 Task: Move the task Implement a feature for users to collaborate on projects within the app to the section To-Do in the project VitalityTech and sort the tasks in the project by Due Date.
Action: Mouse moved to (14, 63)
Screenshot: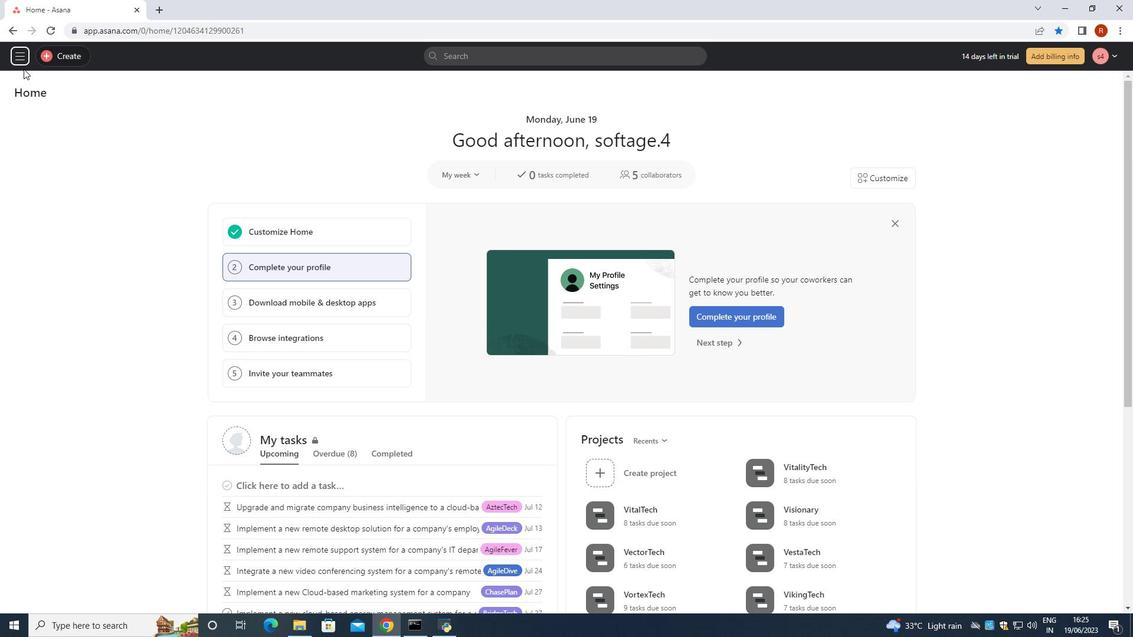 
Action: Mouse pressed left at (14, 63)
Screenshot: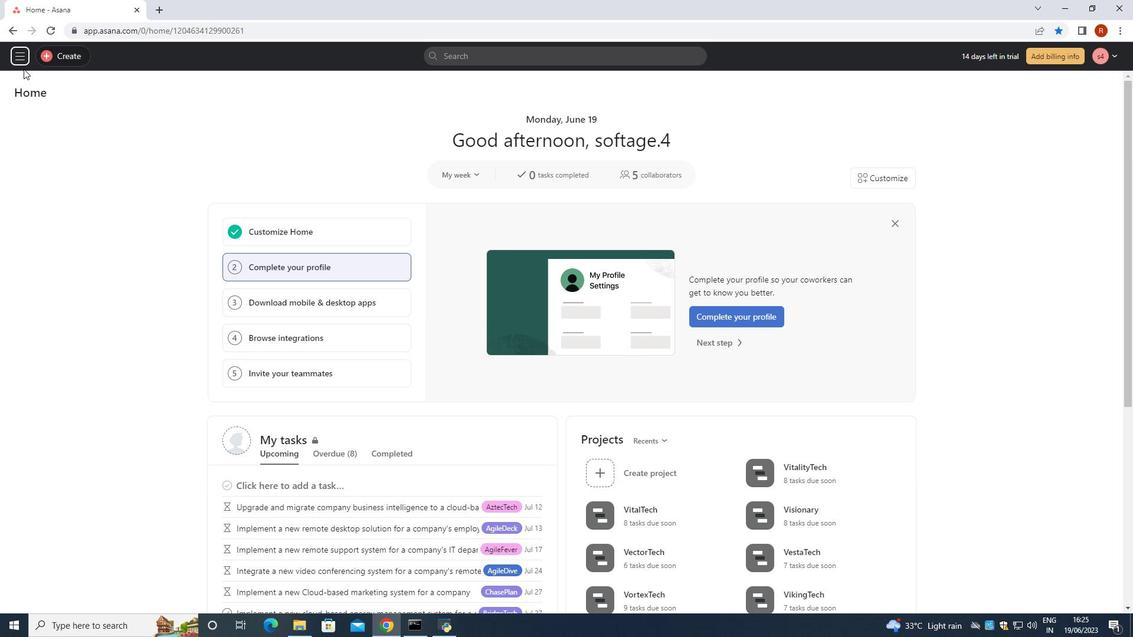 
Action: Mouse moved to (43, 335)
Screenshot: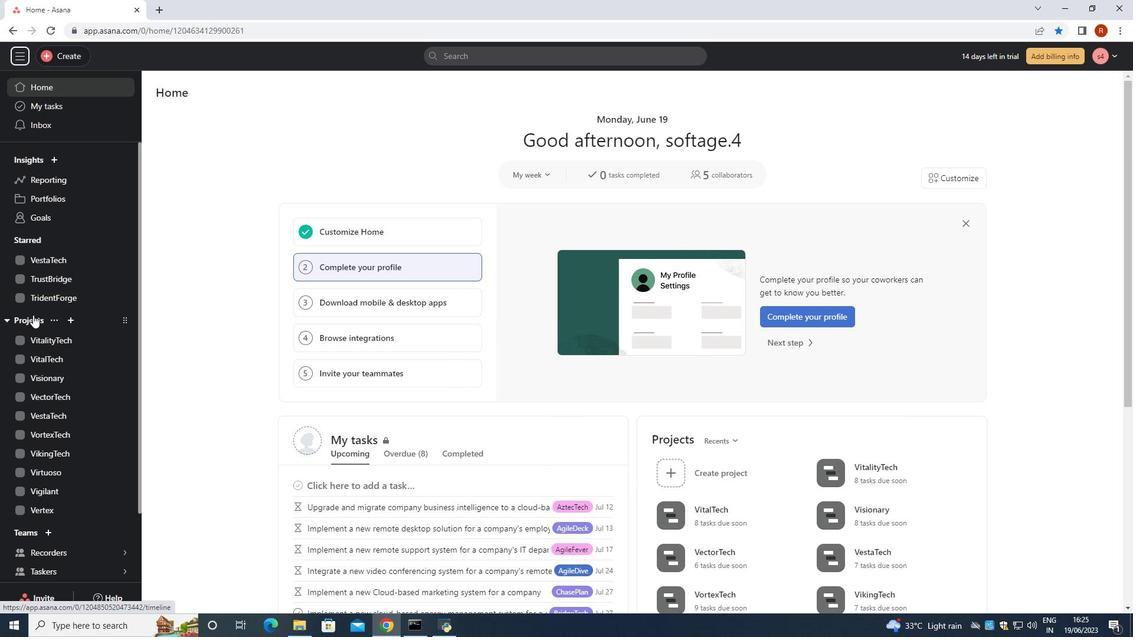 
Action: Mouse pressed left at (43, 335)
Screenshot: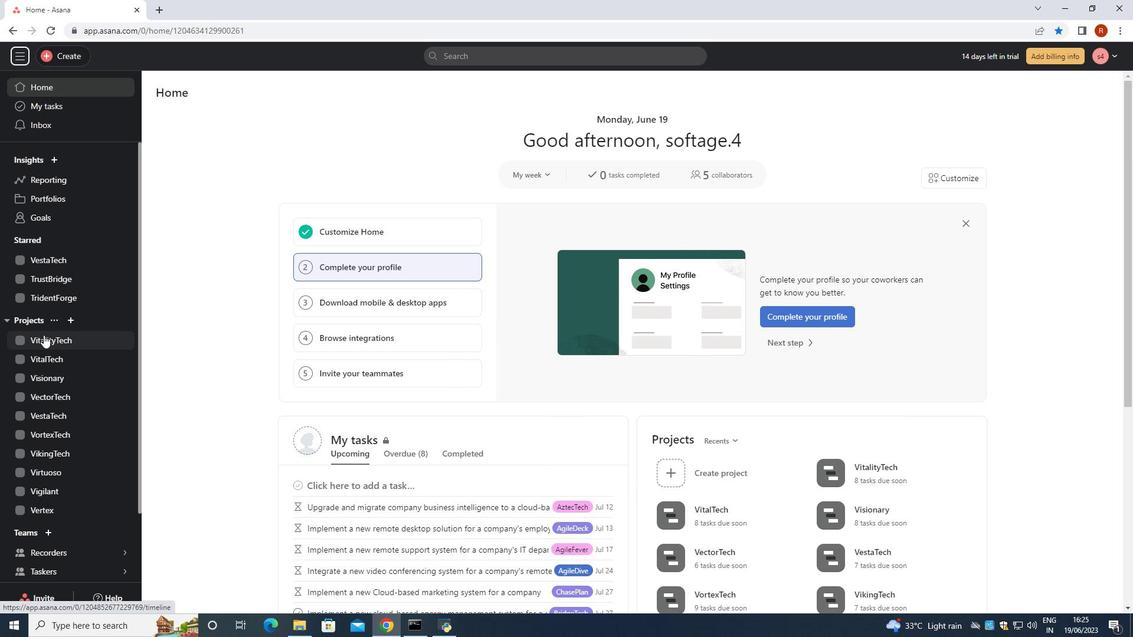 
Action: Mouse moved to (446, 265)
Screenshot: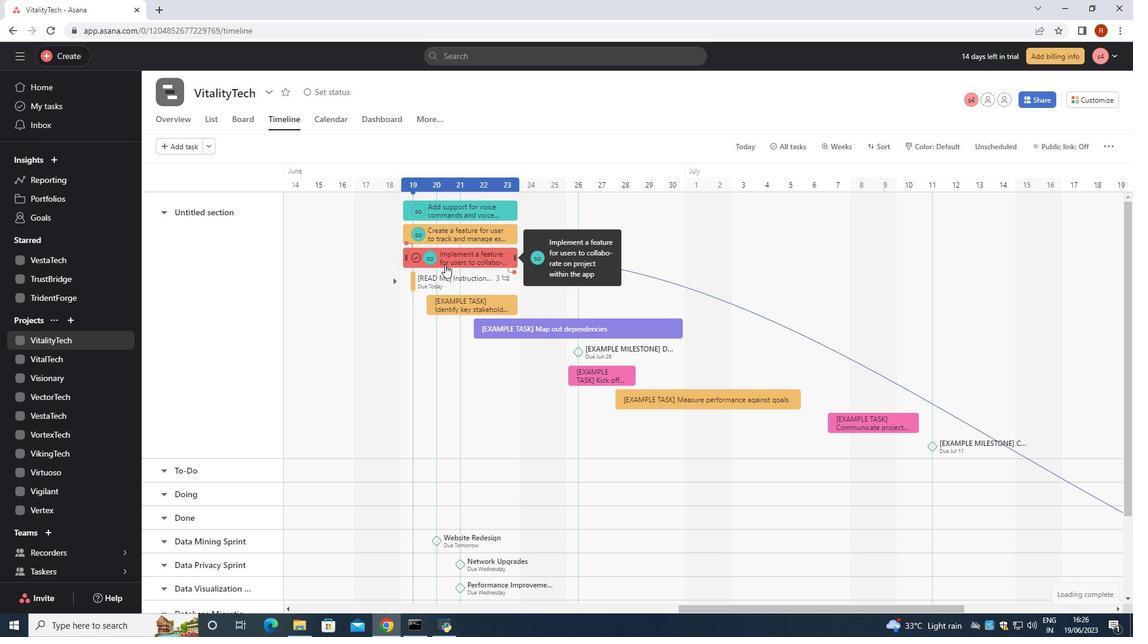 
Action: Mouse pressed left at (446, 265)
Screenshot: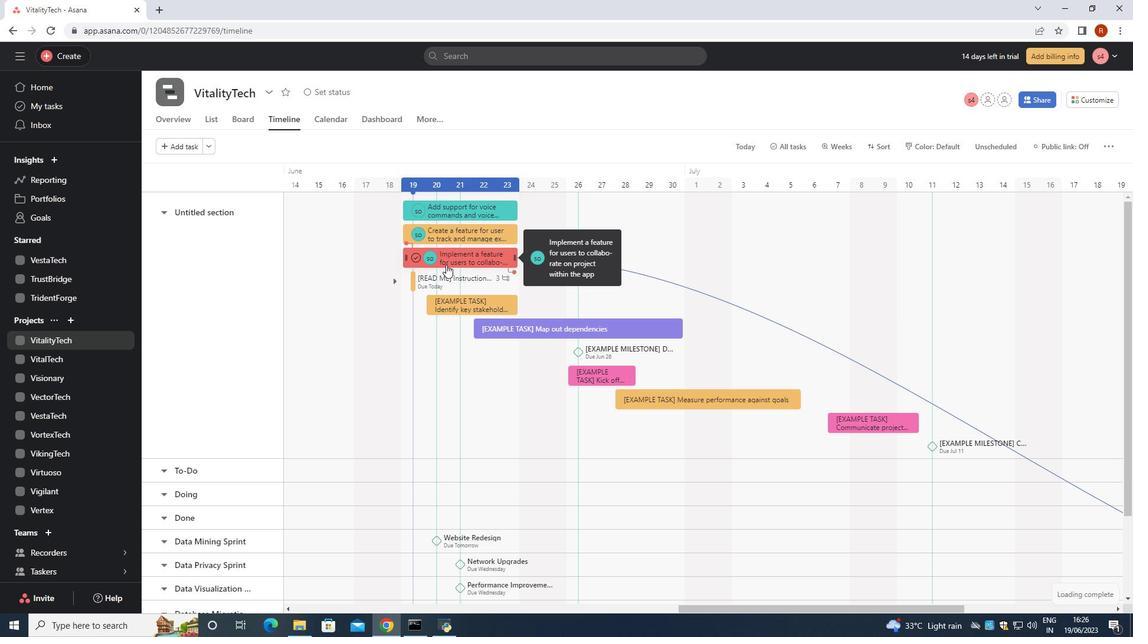 
Action: Mouse moved to (911, 280)
Screenshot: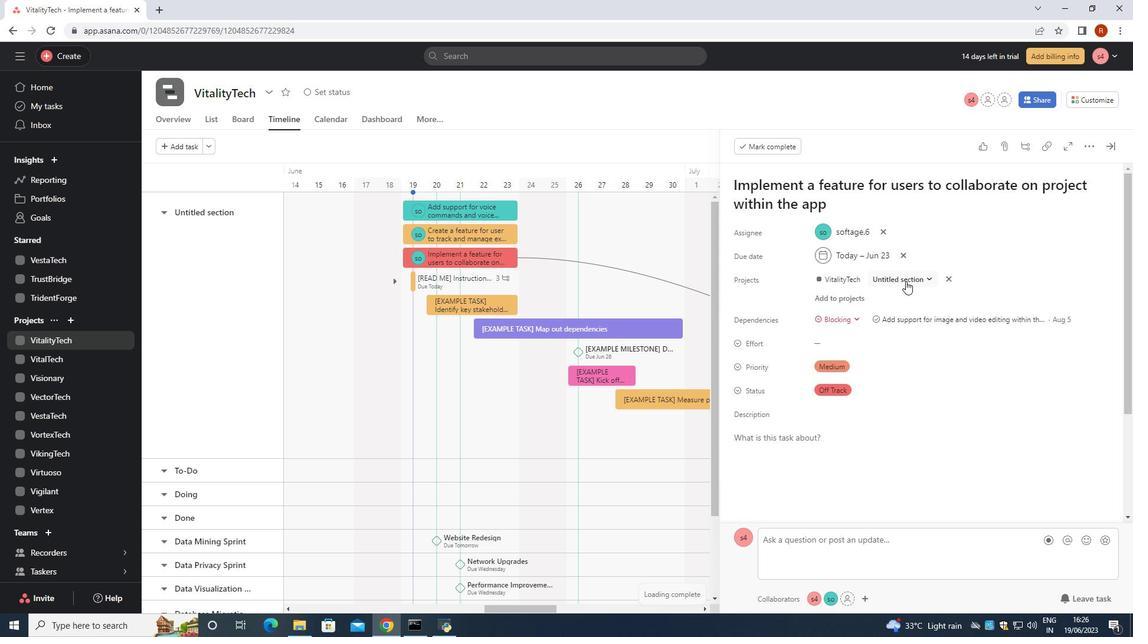 
Action: Mouse pressed left at (911, 280)
Screenshot: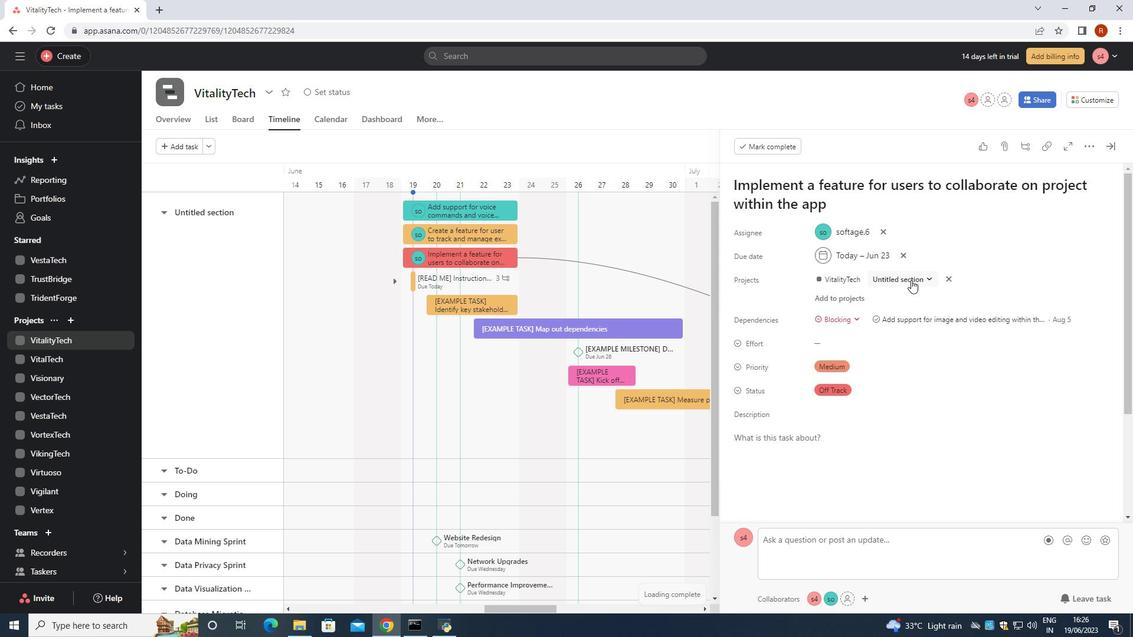 
Action: Mouse moved to (851, 328)
Screenshot: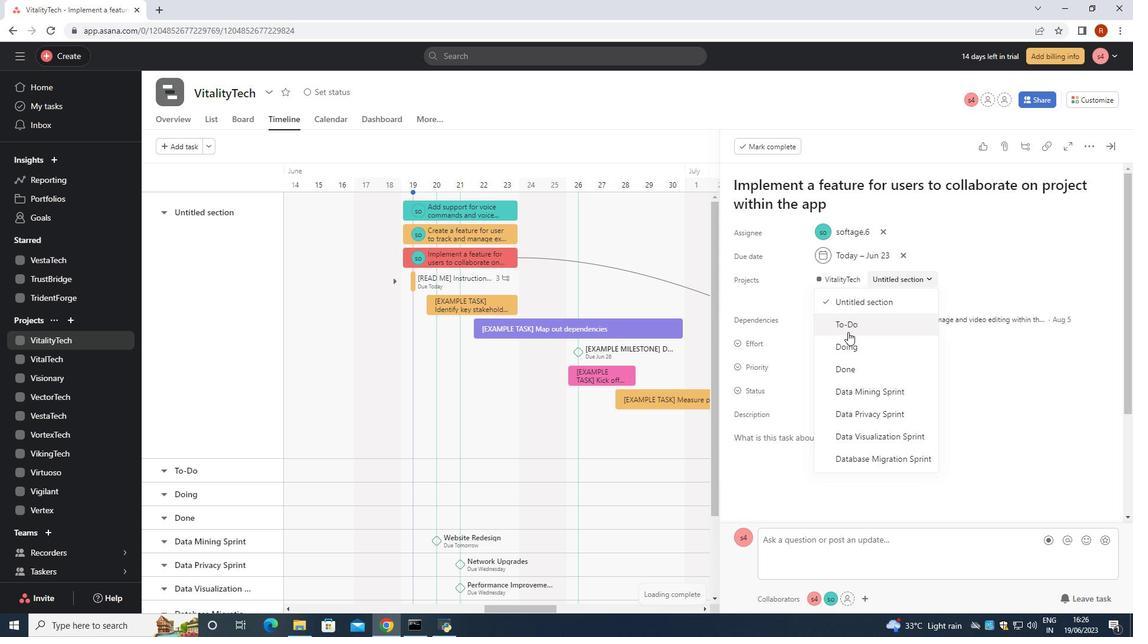 
Action: Mouse pressed left at (851, 328)
Screenshot: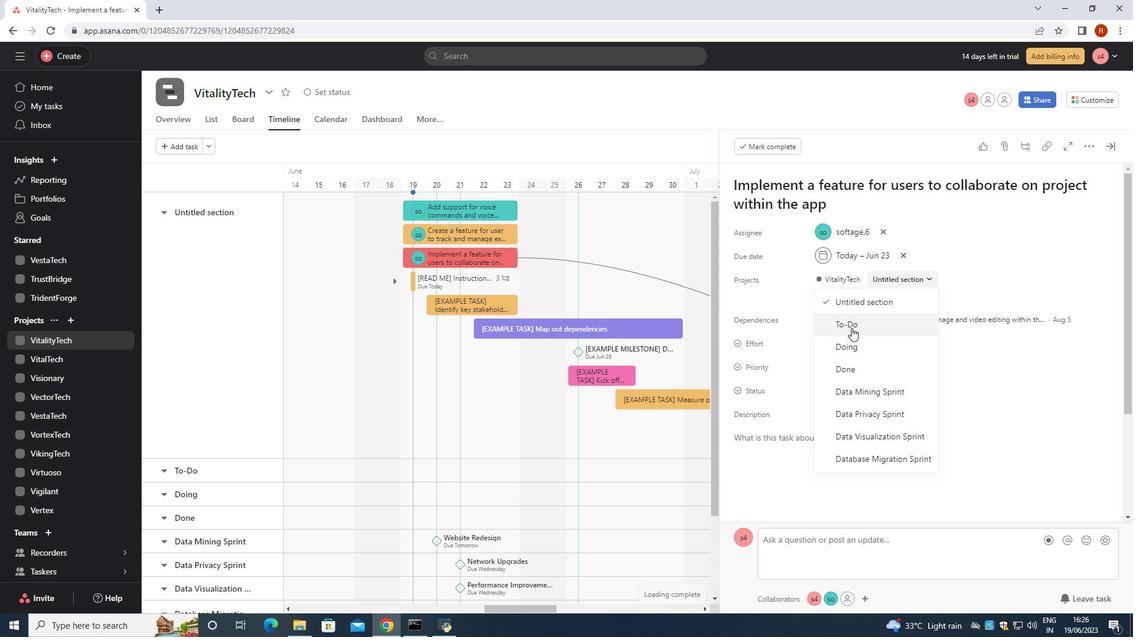 
Action: Mouse moved to (208, 121)
Screenshot: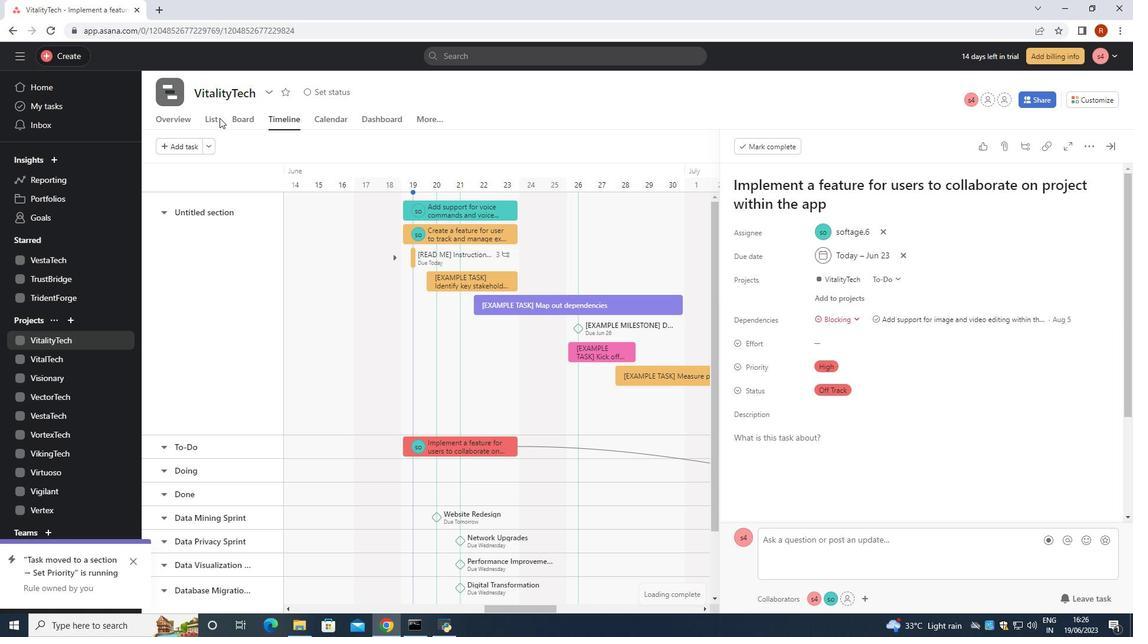 
Action: Mouse pressed left at (208, 121)
Screenshot: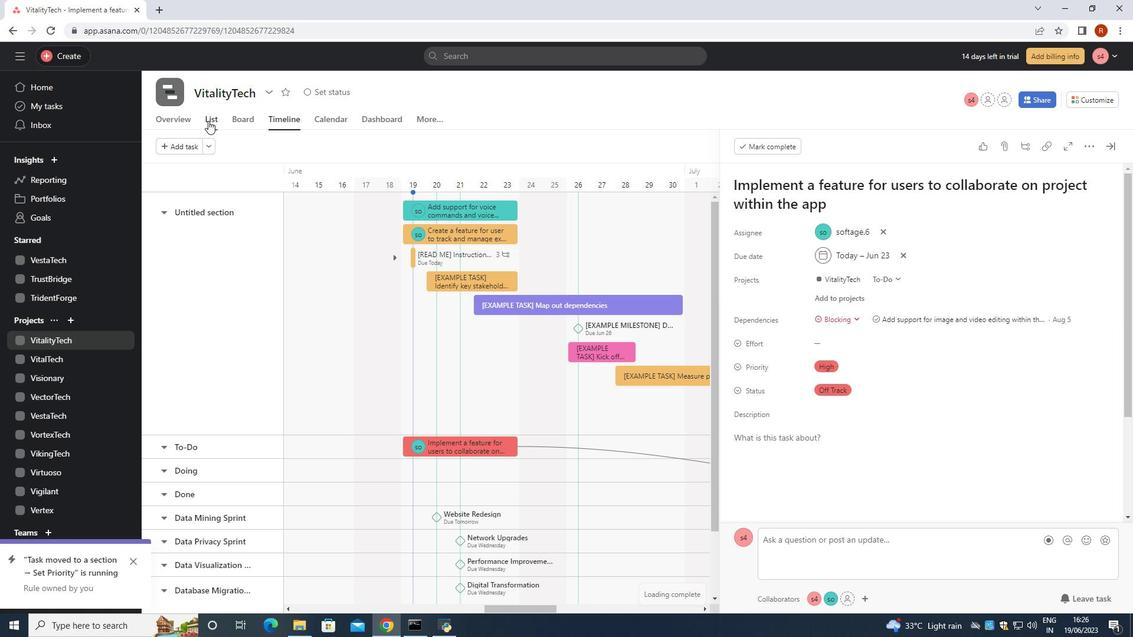 
Action: Mouse moved to (283, 149)
Screenshot: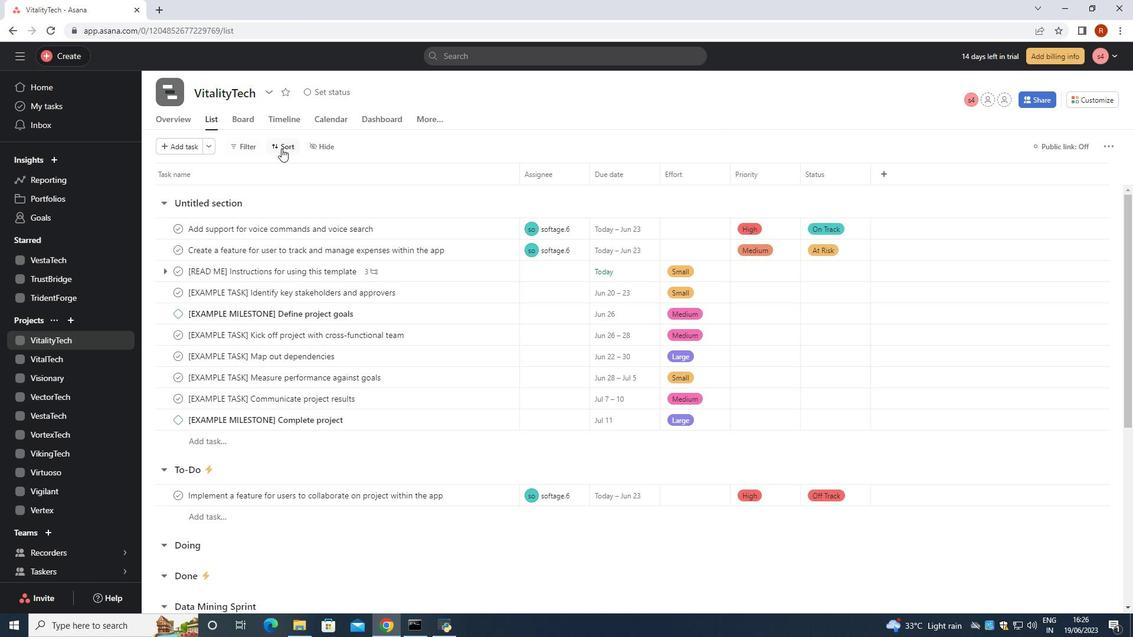 
Action: Mouse pressed left at (283, 149)
Screenshot: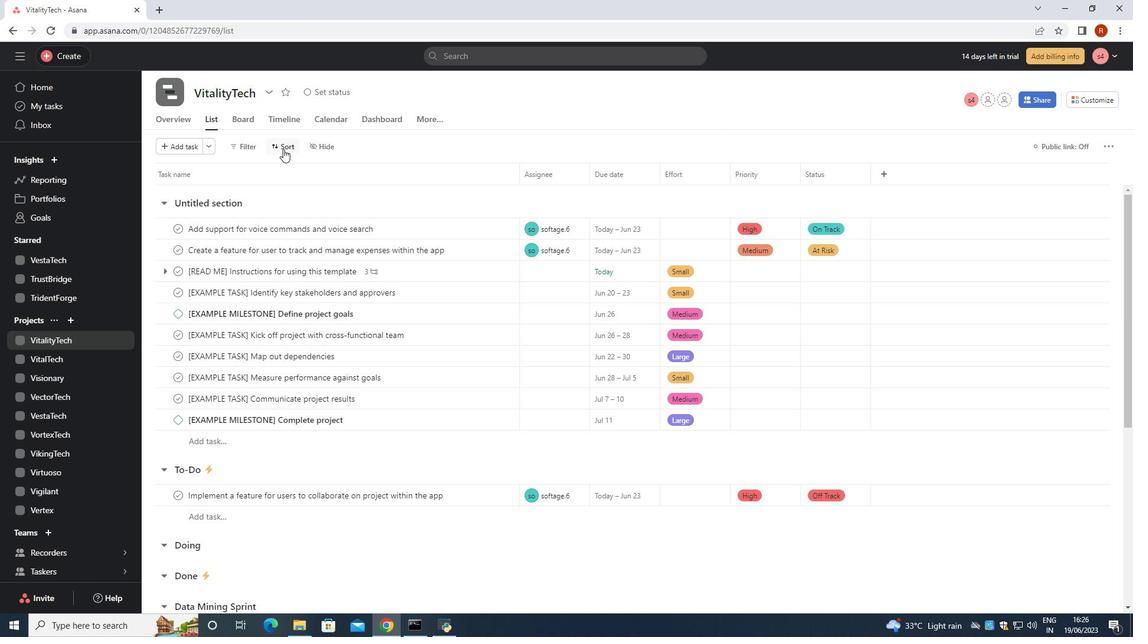 
Action: Mouse moved to (308, 220)
Screenshot: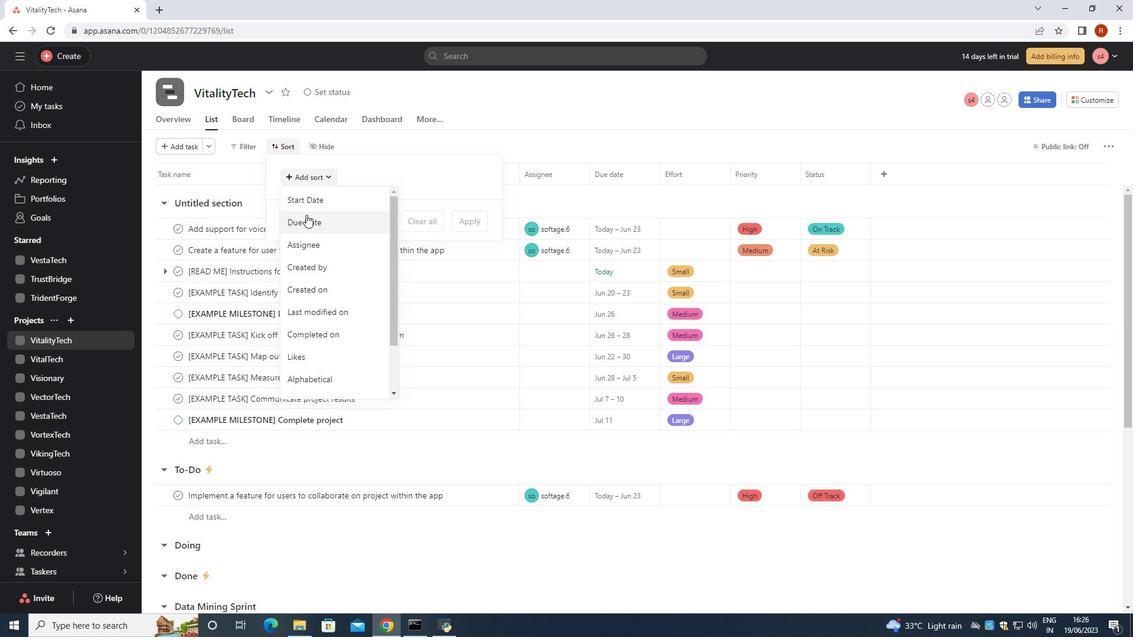 
Action: Mouse pressed left at (308, 220)
Screenshot: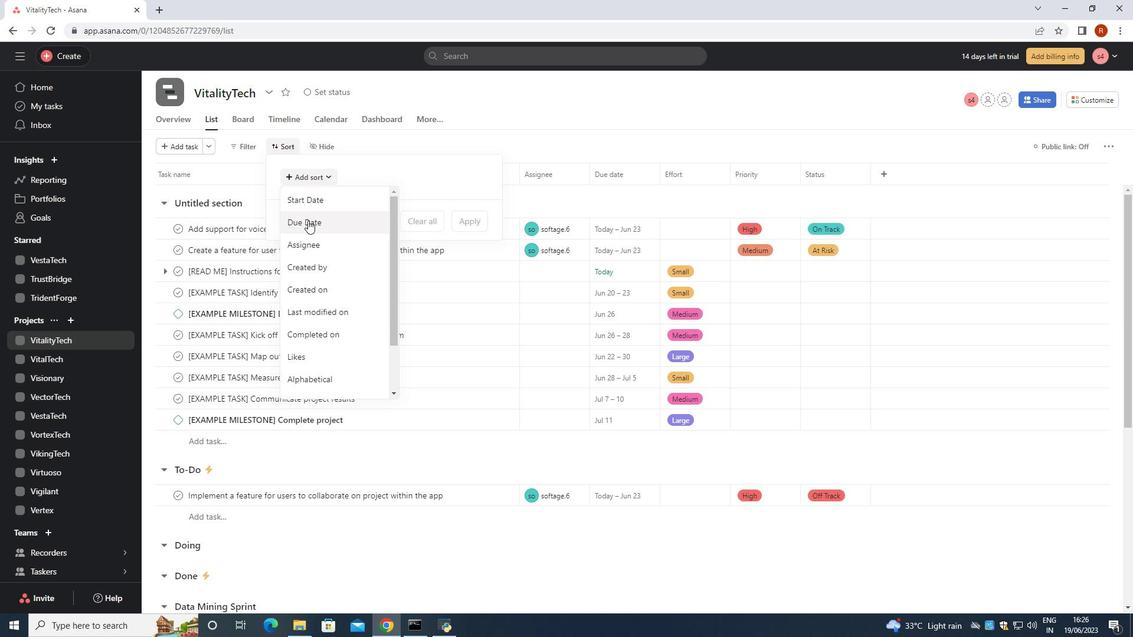 
Action: Mouse moved to (467, 273)
Screenshot: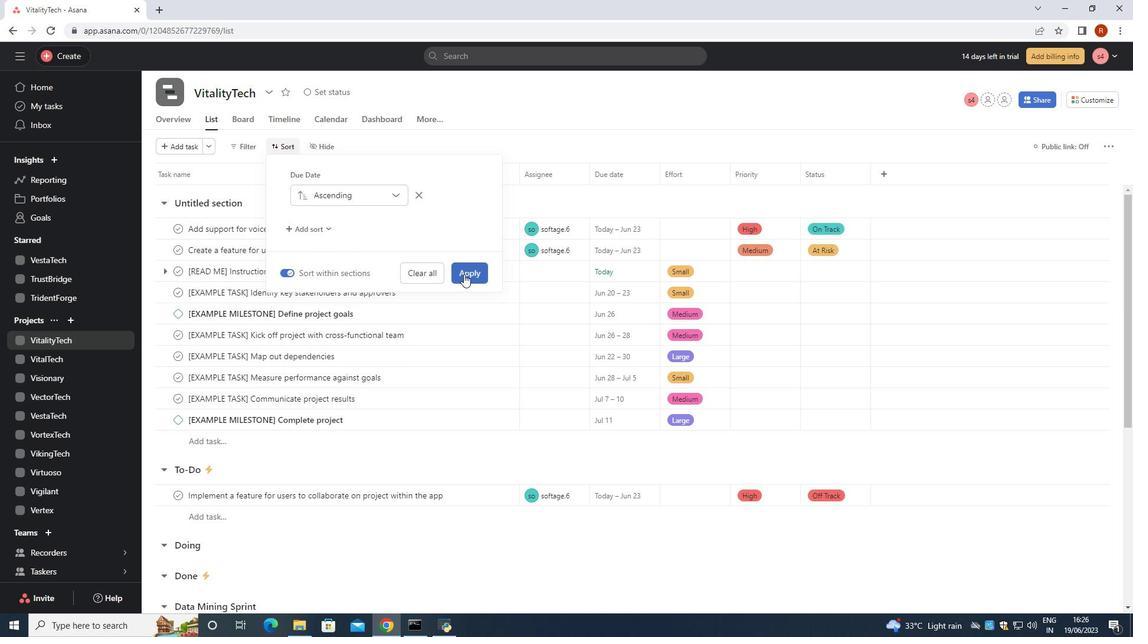 
Action: Mouse pressed left at (467, 273)
Screenshot: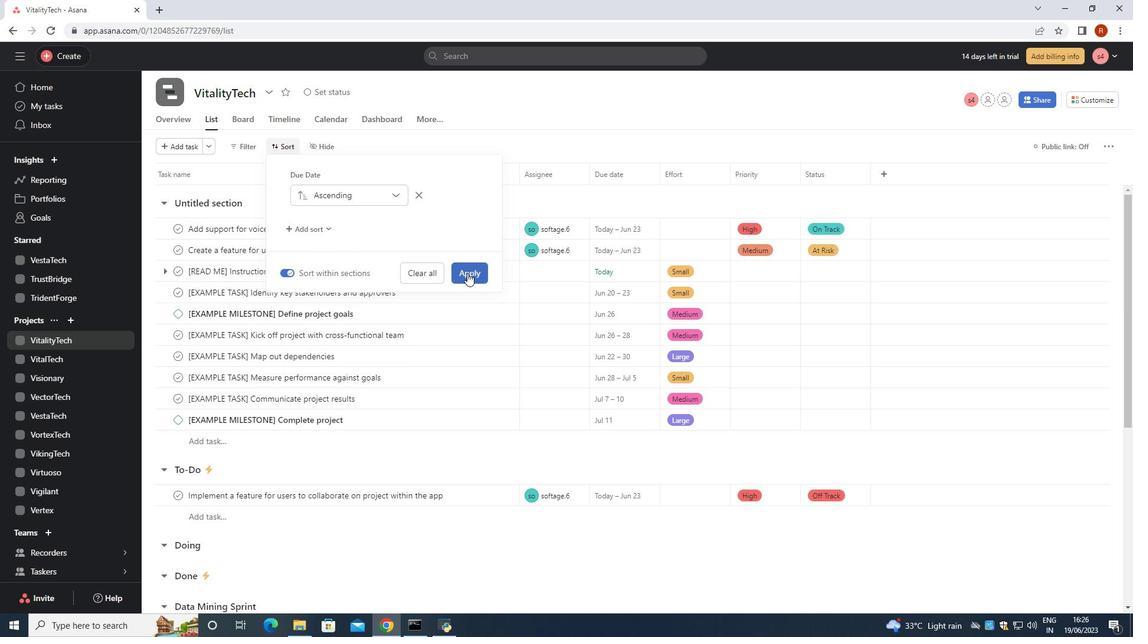 
Action: Mouse moved to (469, 273)
Screenshot: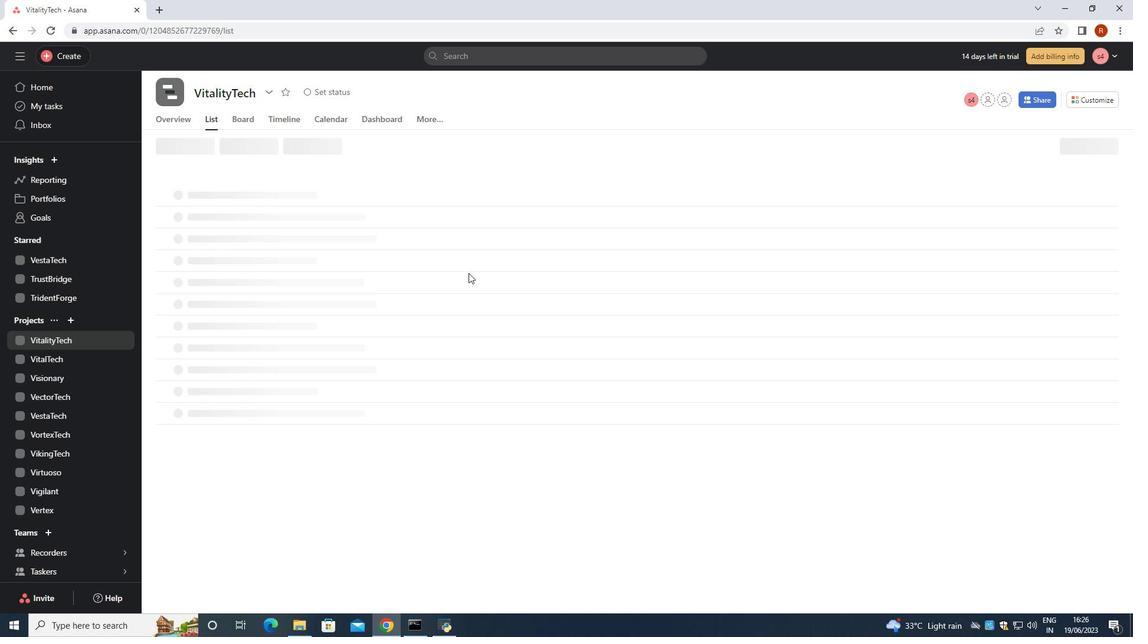 
